 Task: Create a due date automation trigger when advanced on, 2 hours after a card is due add fields without custom field "Resume" set to a number lower than 1 and greater than 10.
Action: Mouse moved to (1036, 83)
Screenshot: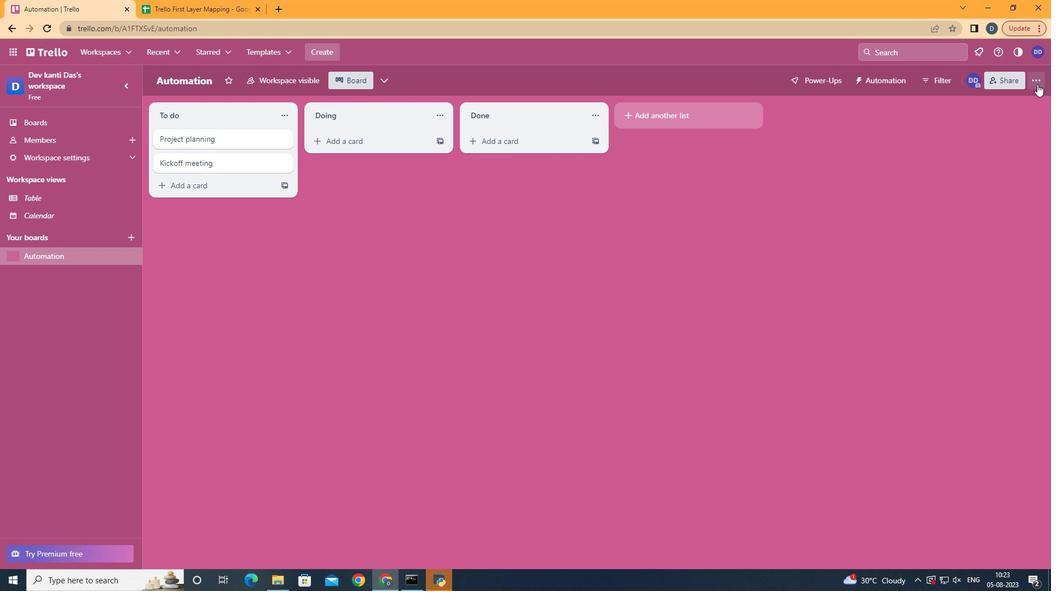 
Action: Mouse pressed left at (1036, 83)
Screenshot: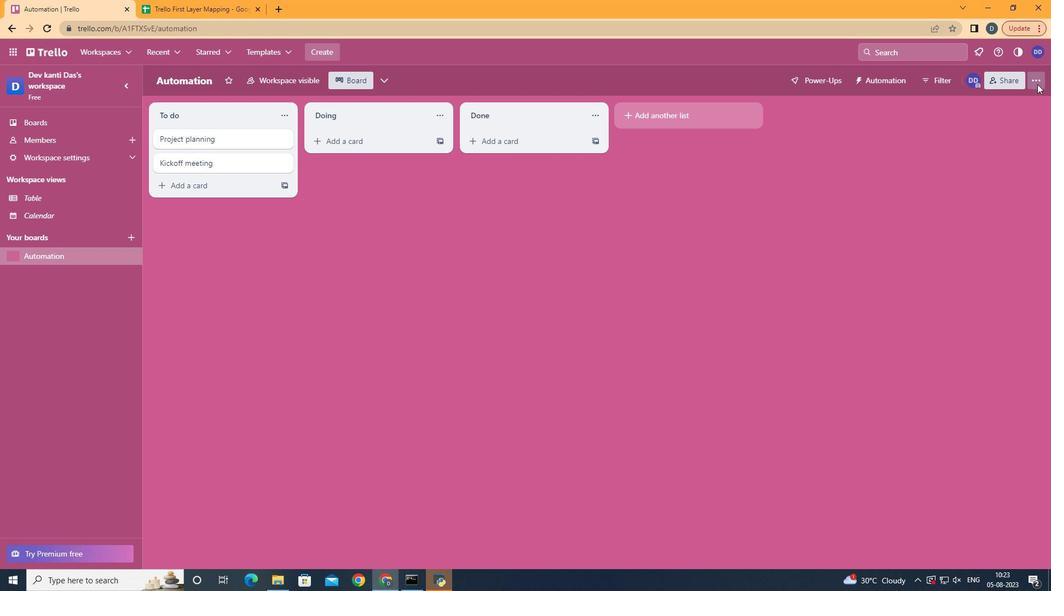 
Action: Mouse moved to (960, 234)
Screenshot: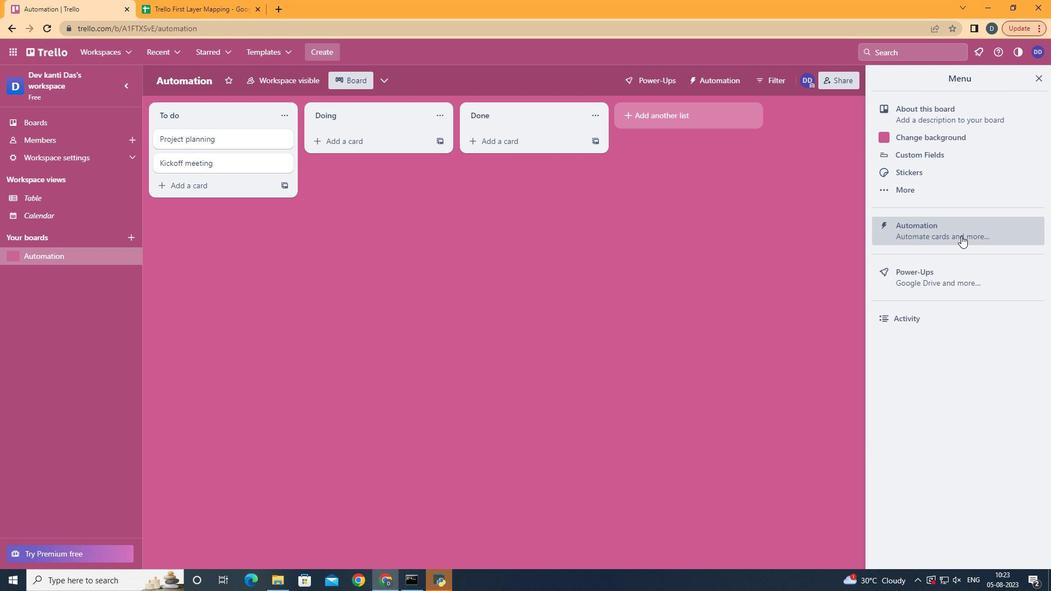 
Action: Mouse pressed left at (960, 234)
Screenshot: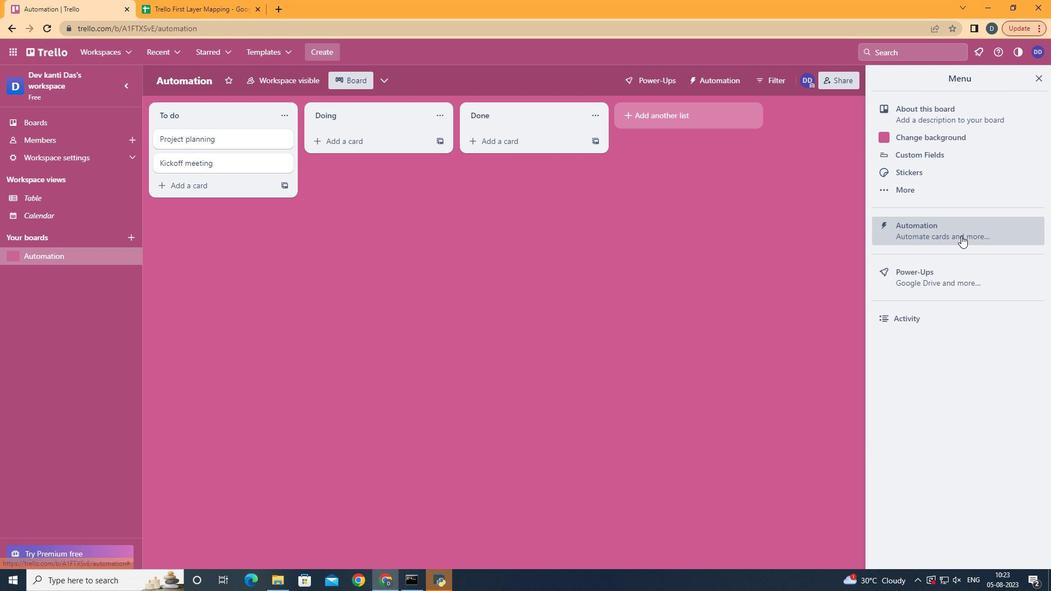 
Action: Mouse moved to (212, 208)
Screenshot: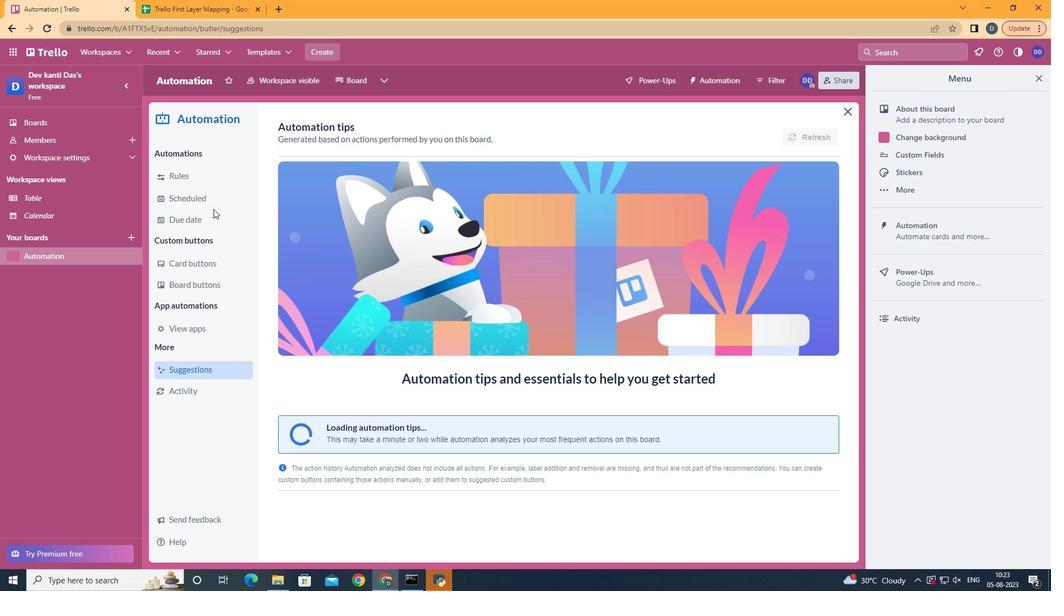 
Action: Mouse pressed left at (212, 208)
Screenshot: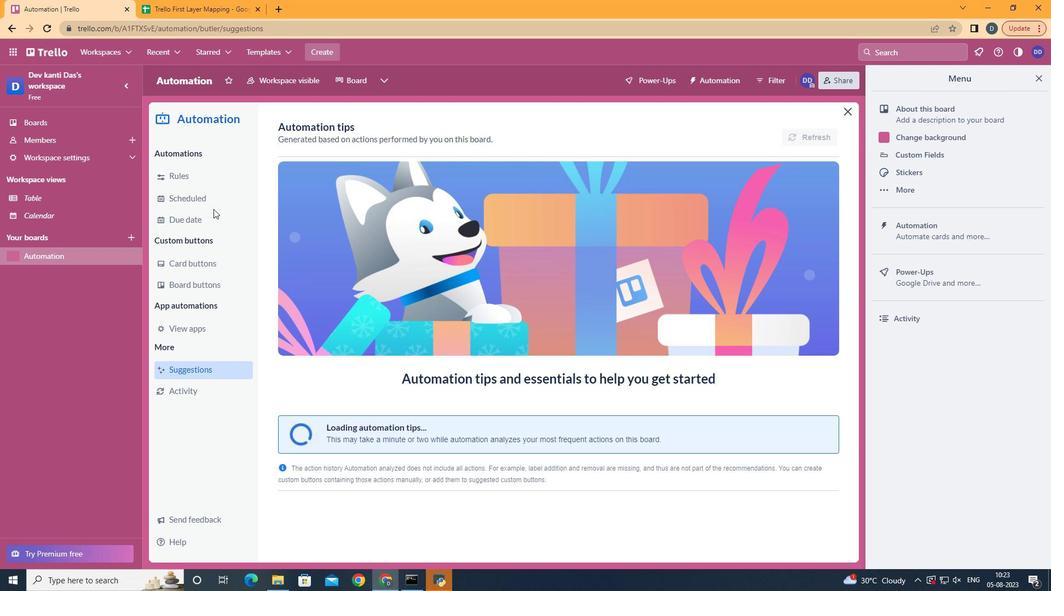 
Action: Mouse moved to (206, 217)
Screenshot: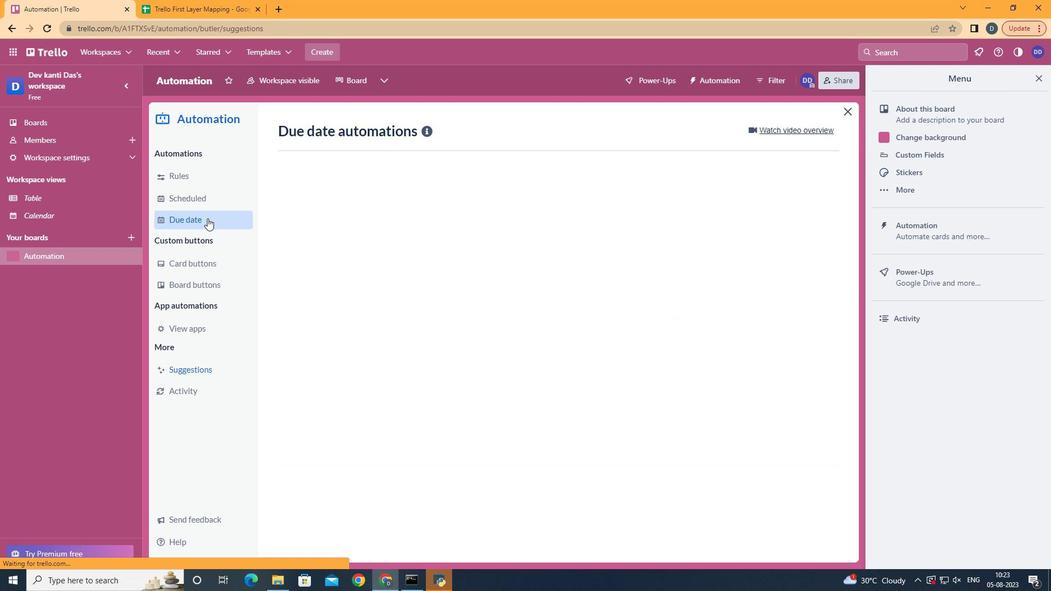 
Action: Mouse pressed left at (206, 217)
Screenshot: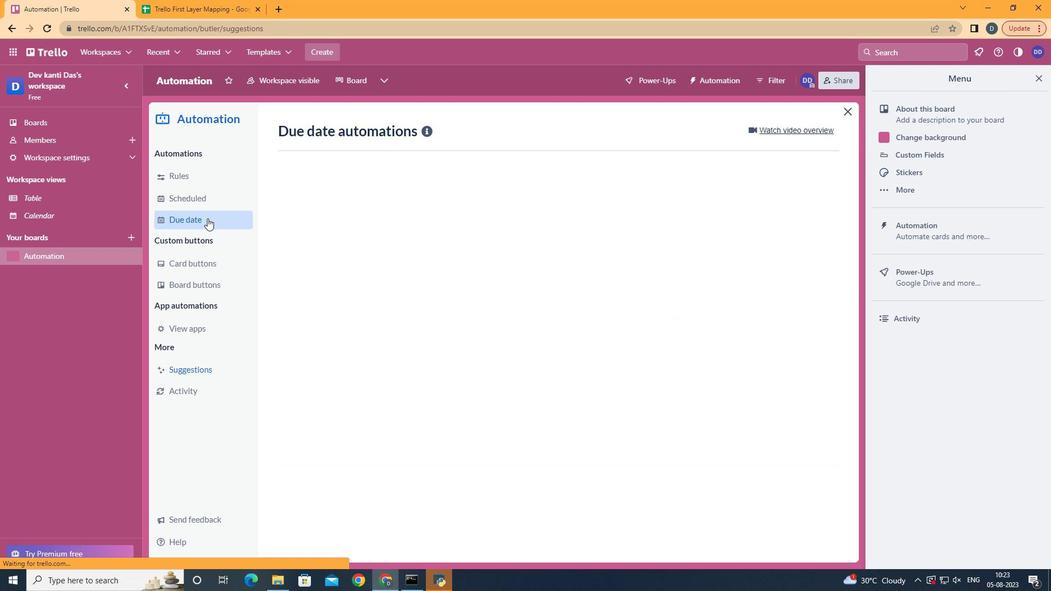 
Action: Mouse moved to (780, 130)
Screenshot: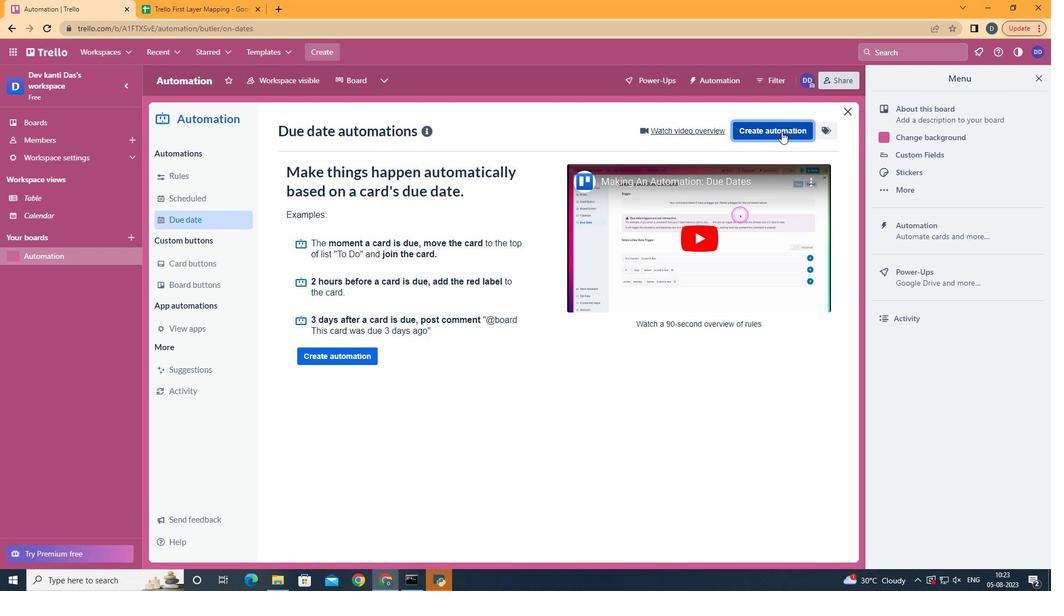 
Action: Mouse pressed left at (780, 130)
Screenshot: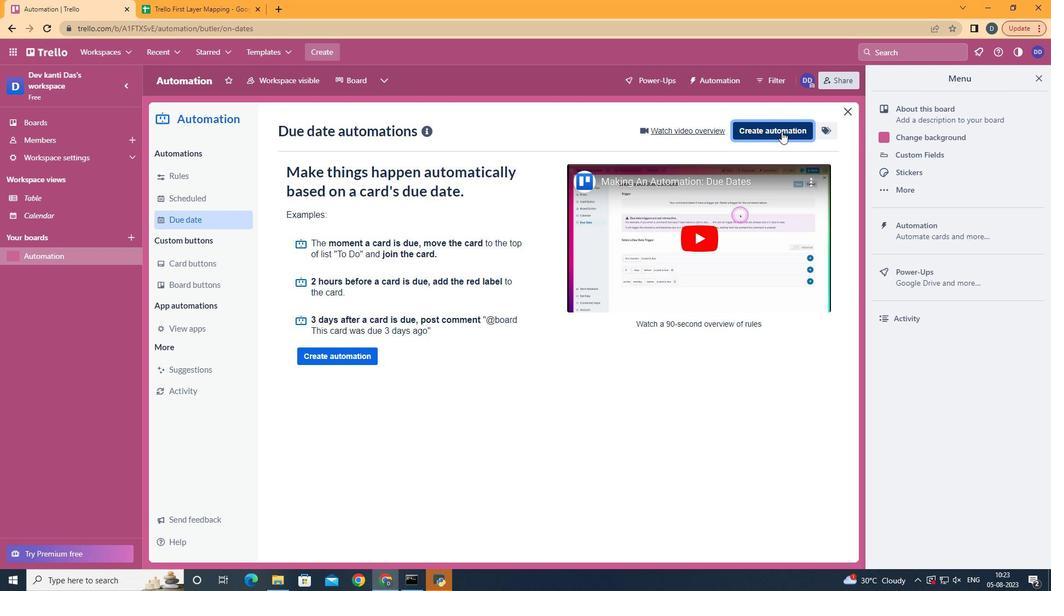 
Action: Mouse moved to (544, 239)
Screenshot: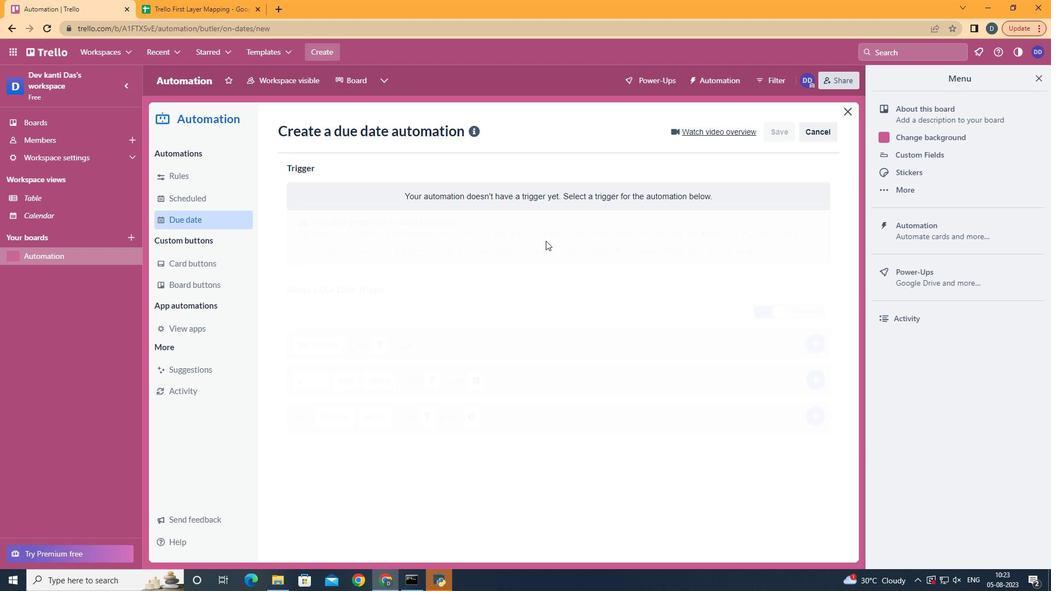
Action: Mouse pressed left at (544, 239)
Screenshot: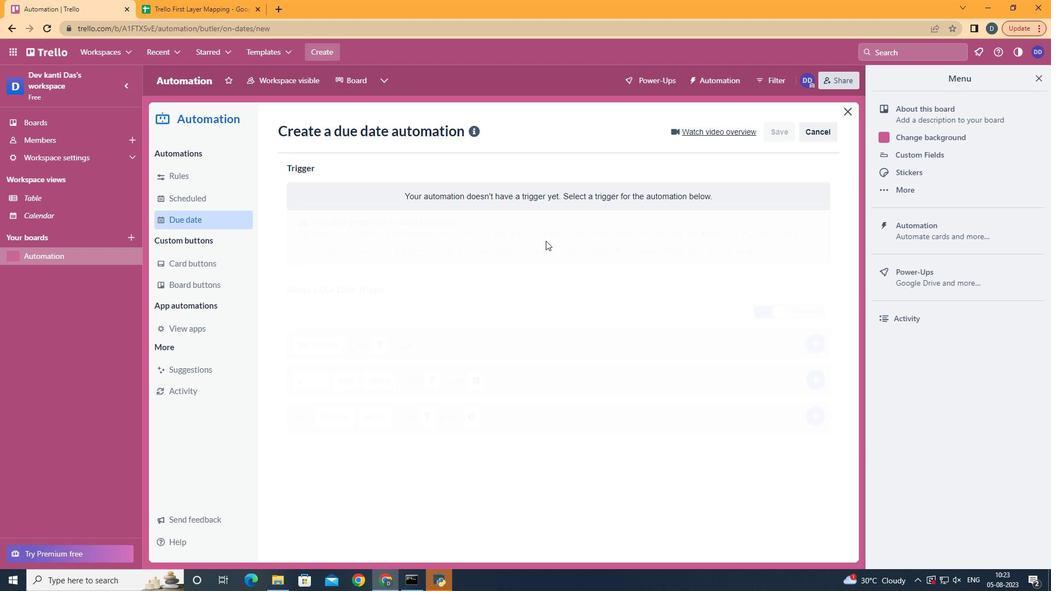 
Action: Mouse moved to (346, 461)
Screenshot: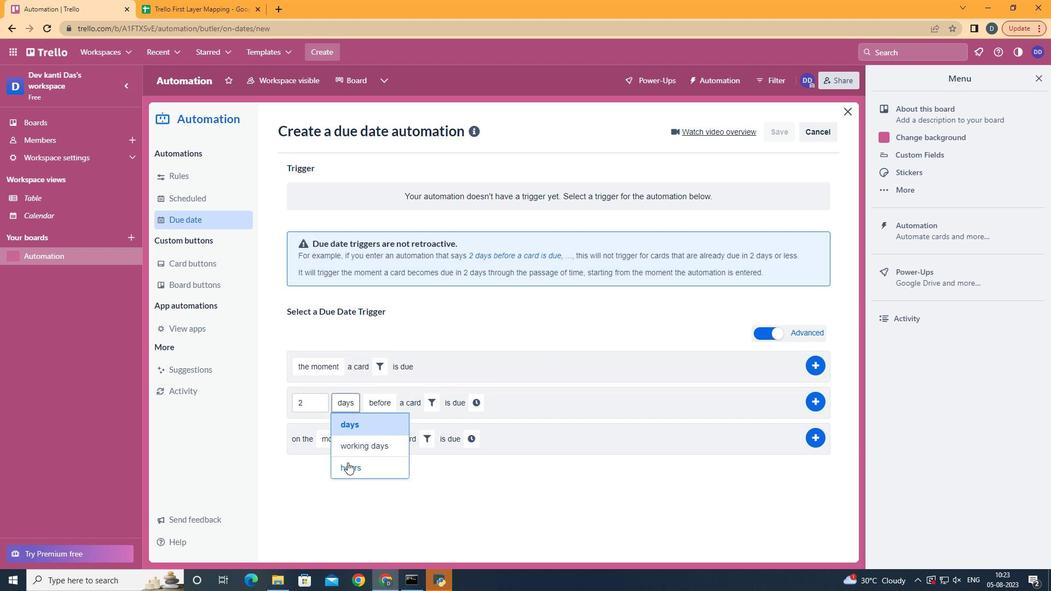 
Action: Mouse pressed left at (346, 461)
Screenshot: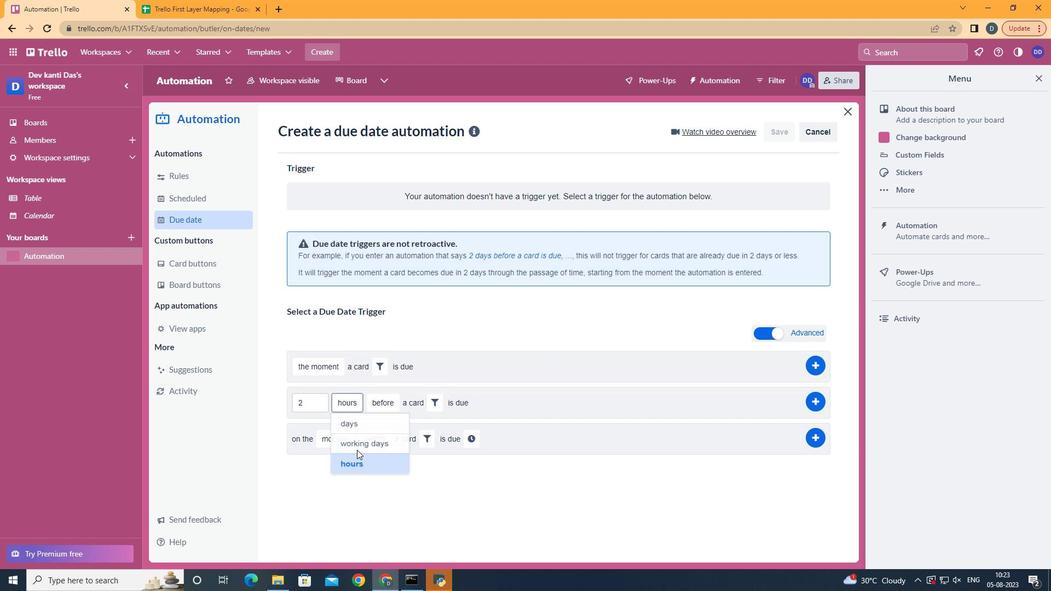 
Action: Mouse moved to (383, 437)
Screenshot: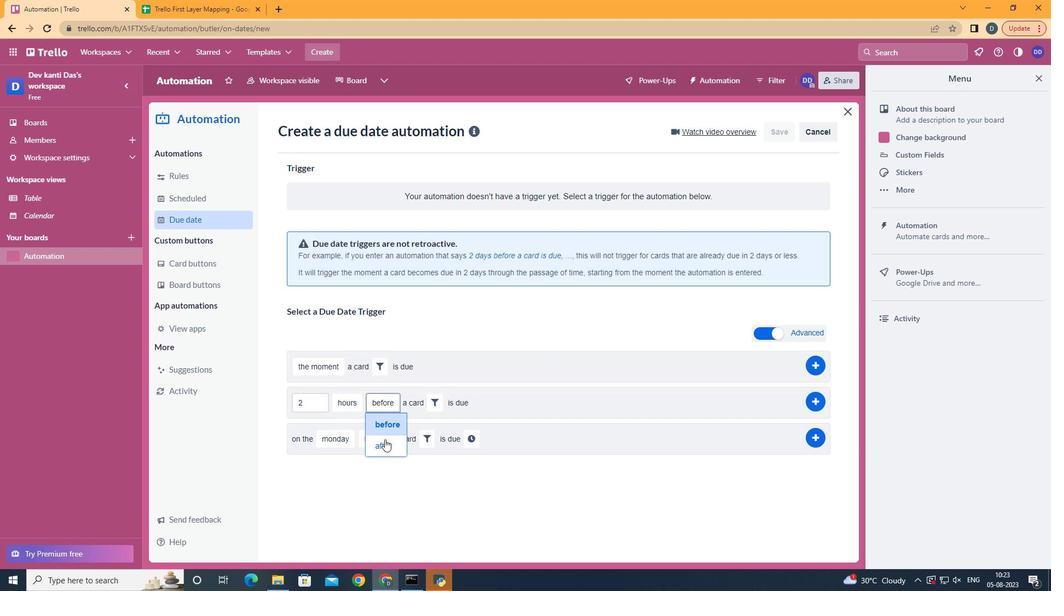 
Action: Mouse pressed left at (383, 437)
Screenshot: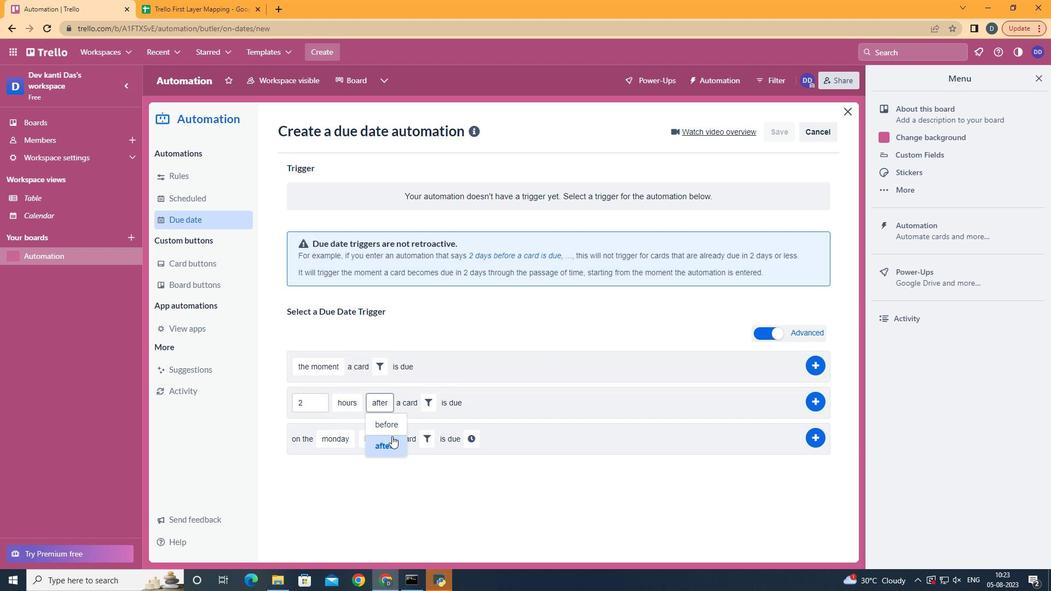 
Action: Mouse moved to (431, 403)
Screenshot: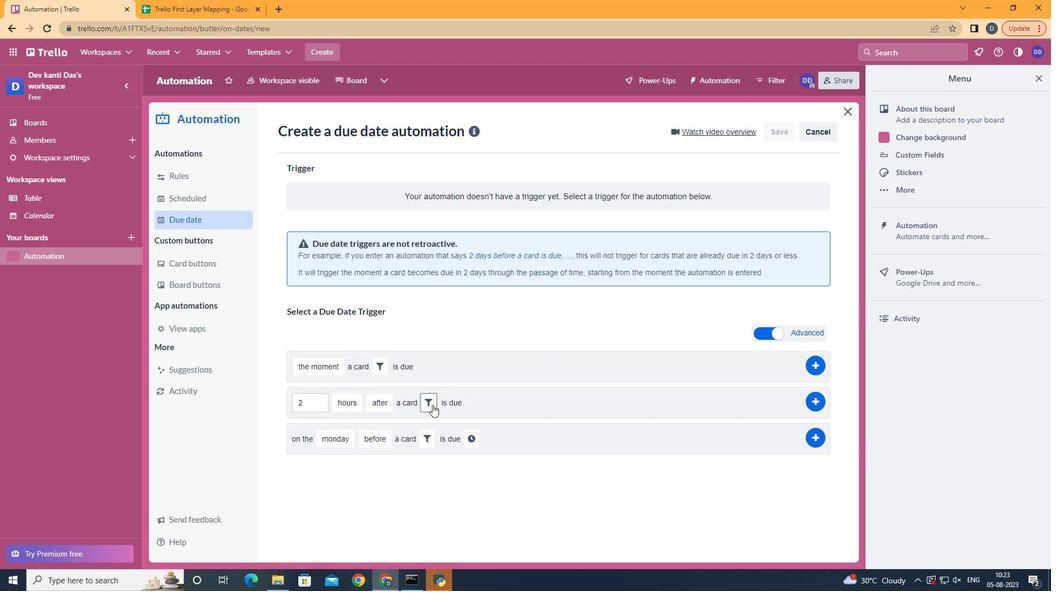 
Action: Mouse pressed left at (431, 403)
Screenshot: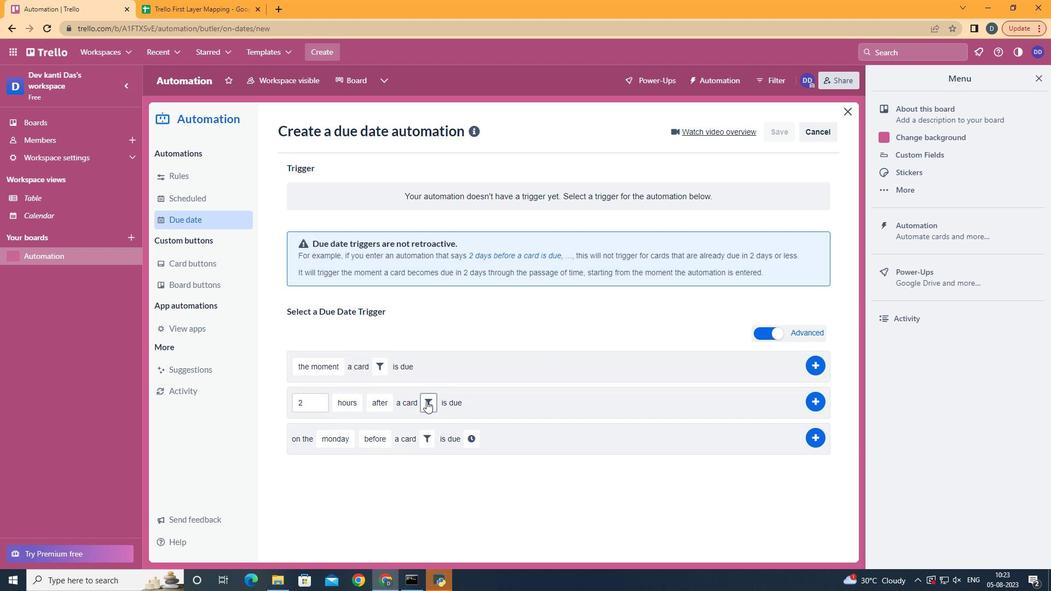 
Action: Mouse moved to (614, 437)
Screenshot: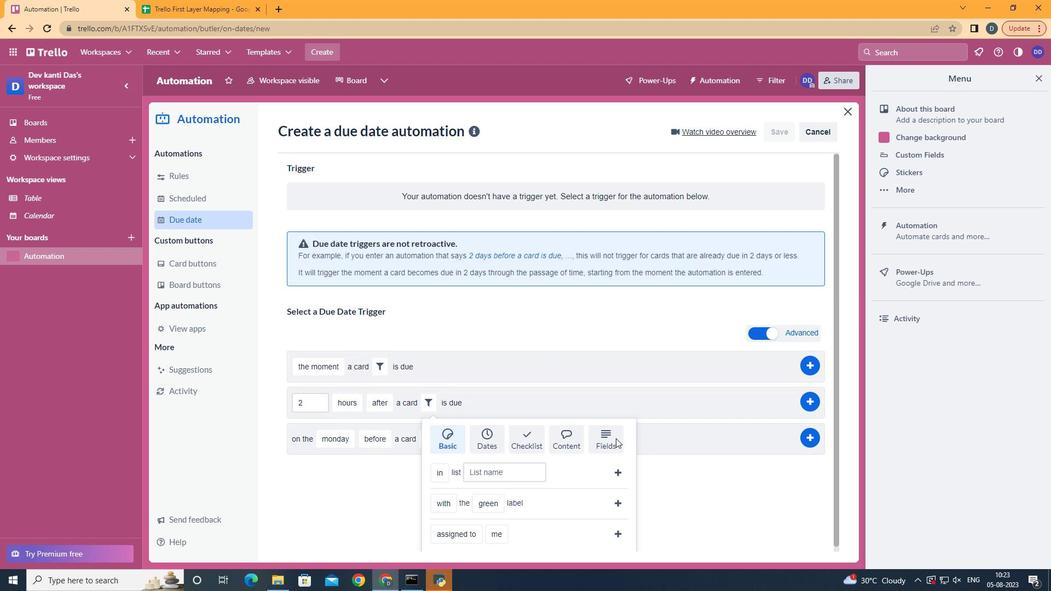 
Action: Mouse pressed left at (614, 437)
Screenshot: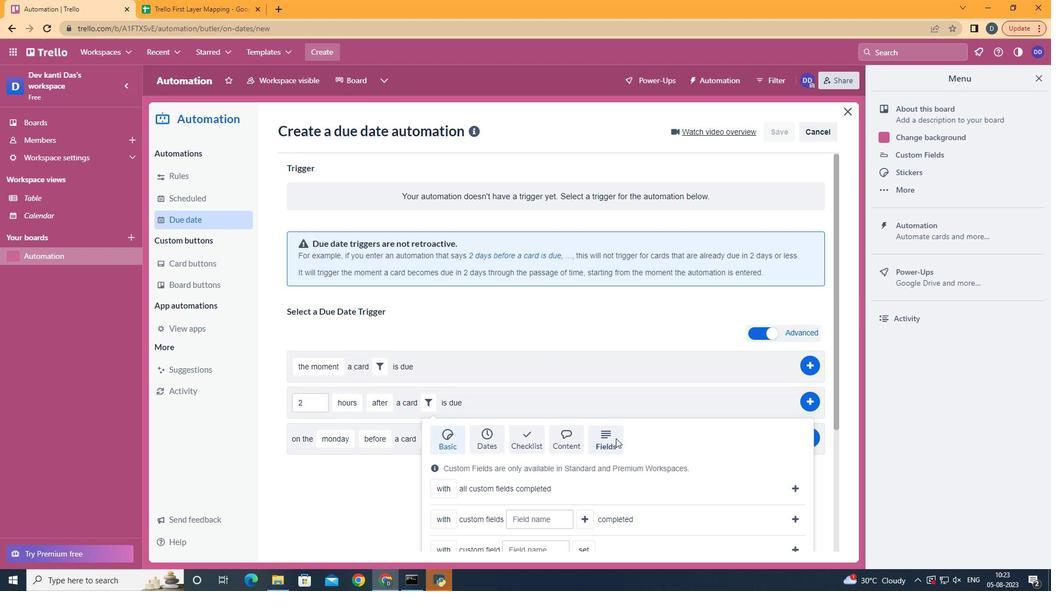 
Action: Mouse moved to (614, 437)
Screenshot: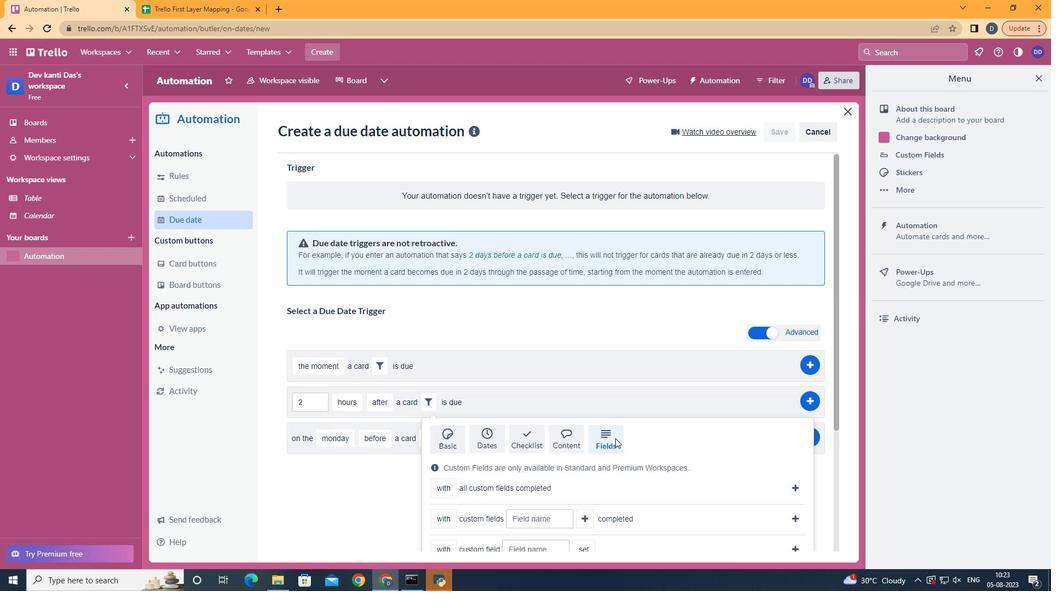 
Action: Mouse scrolled (614, 436) with delta (0, 0)
Screenshot: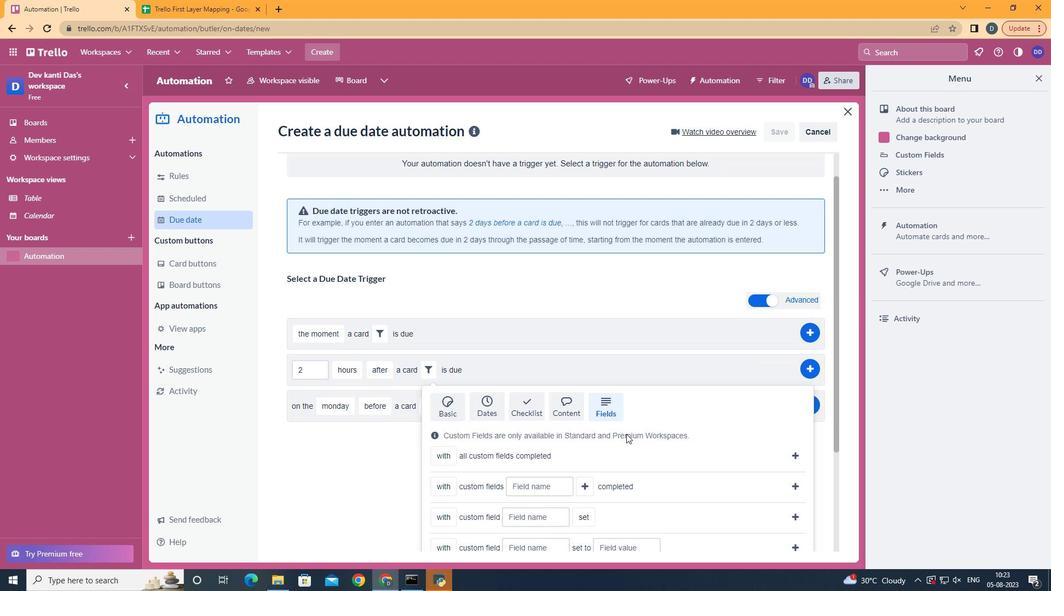 
Action: Mouse scrolled (614, 436) with delta (0, 0)
Screenshot: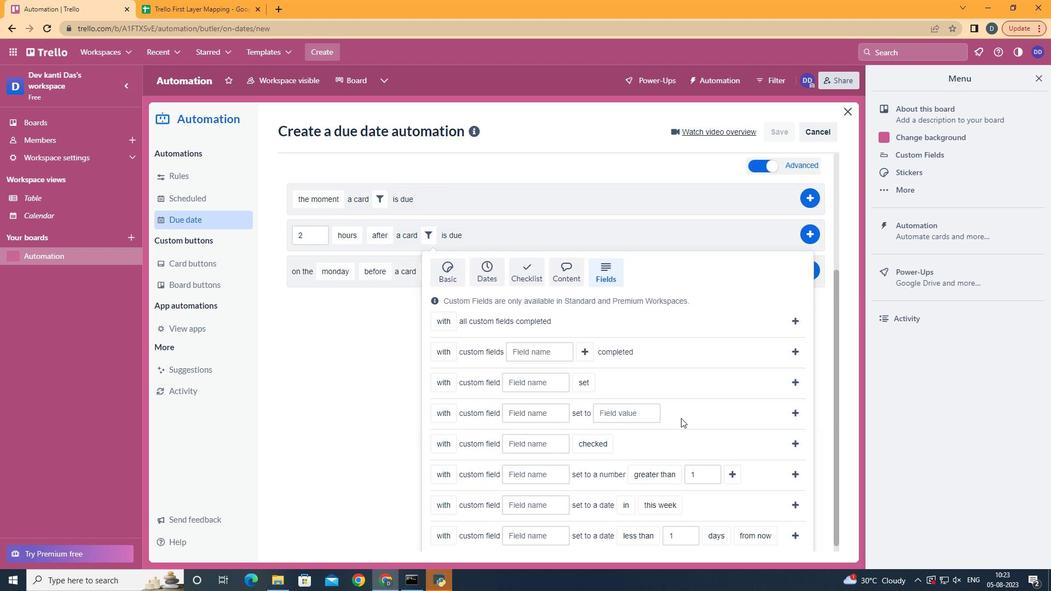 
Action: Mouse scrolled (614, 436) with delta (0, 0)
Screenshot: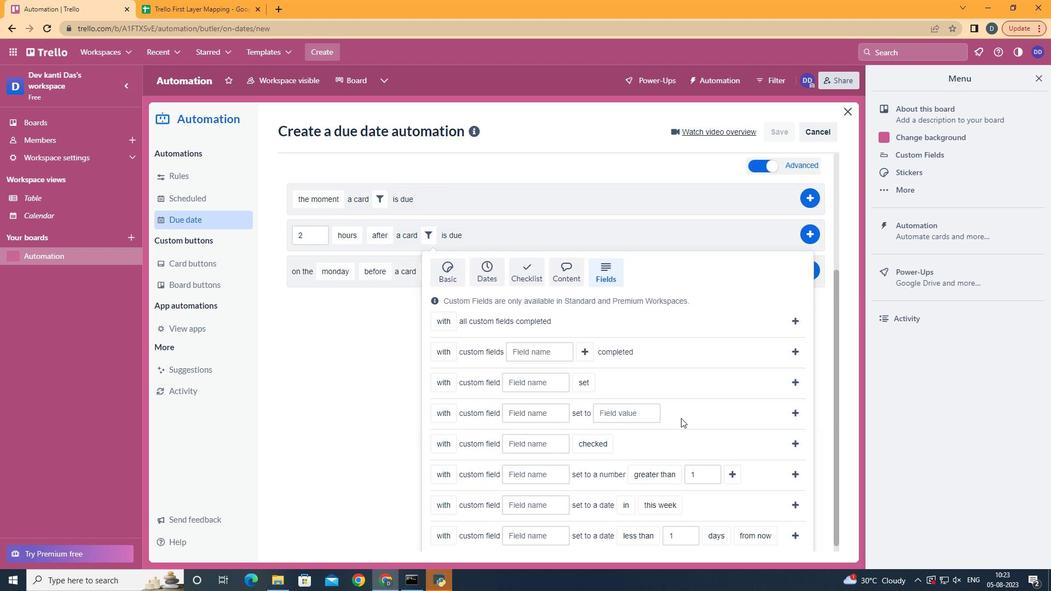 
Action: Mouse scrolled (614, 436) with delta (0, 0)
Screenshot: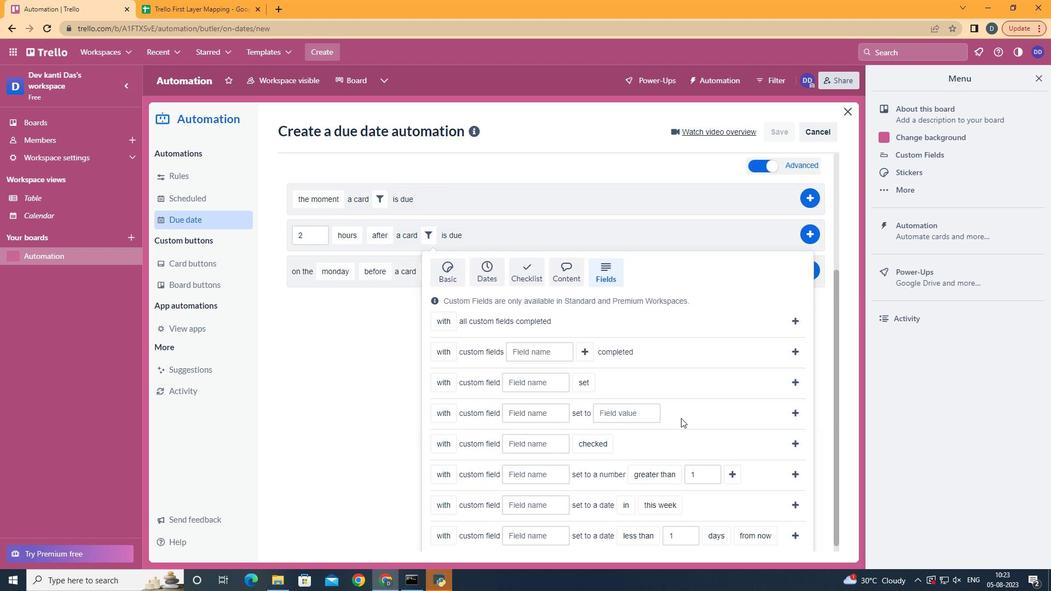 
Action: Mouse scrolled (614, 436) with delta (0, 0)
Screenshot: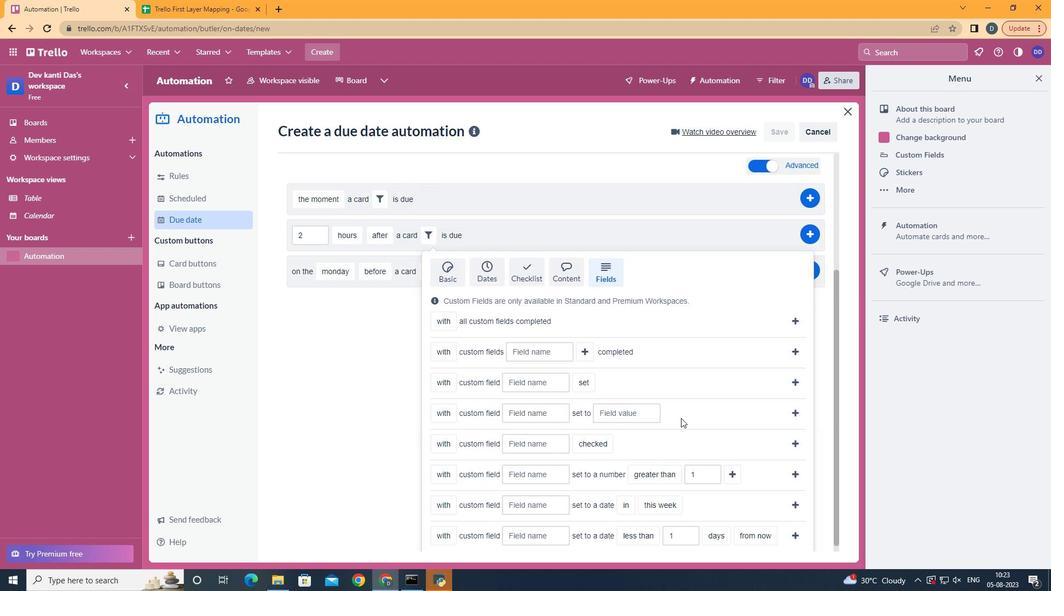 
Action: Mouse scrolled (614, 436) with delta (0, 0)
Screenshot: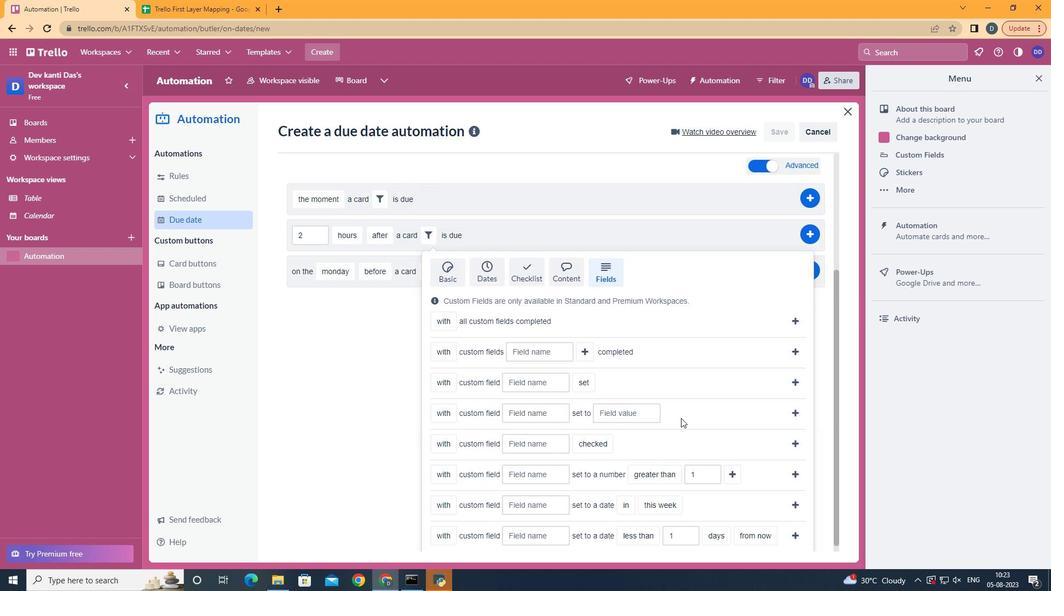 
Action: Mouse moved to (446, 509)
Screenshot: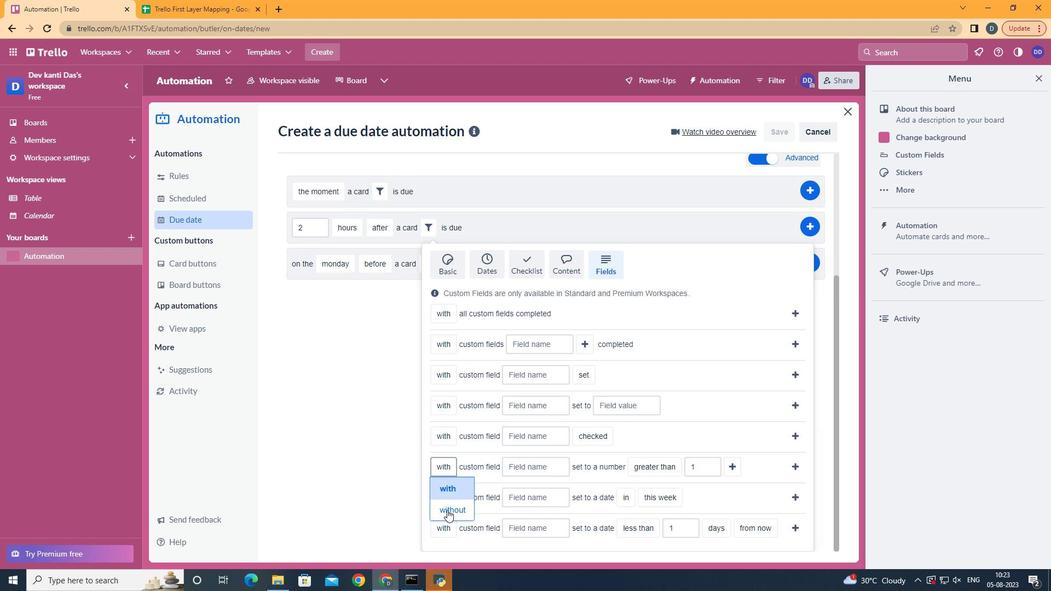 
Action: Mouse pressed left at (446, 509)
Screenshot: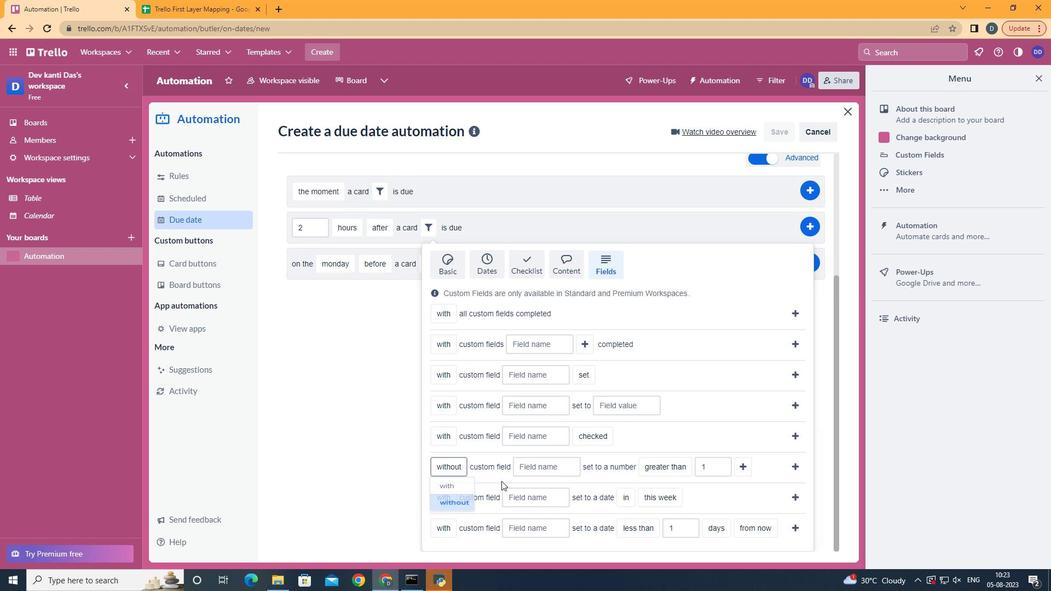 
Action: Mouse moved to (538, 457)
Screenshot: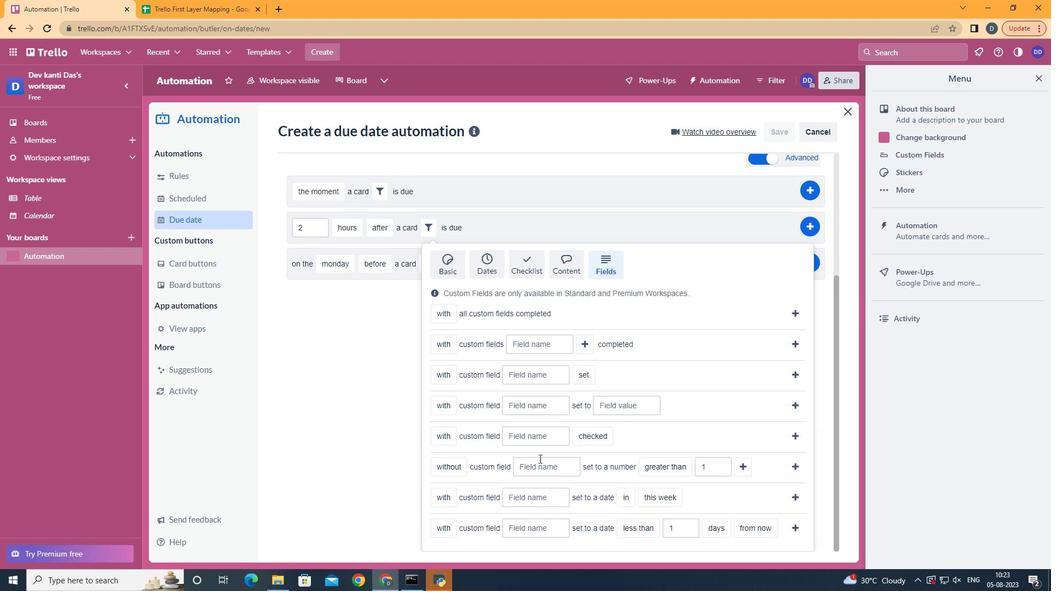 
Action: Mouse pressed left at (538, 457)
Screenshot: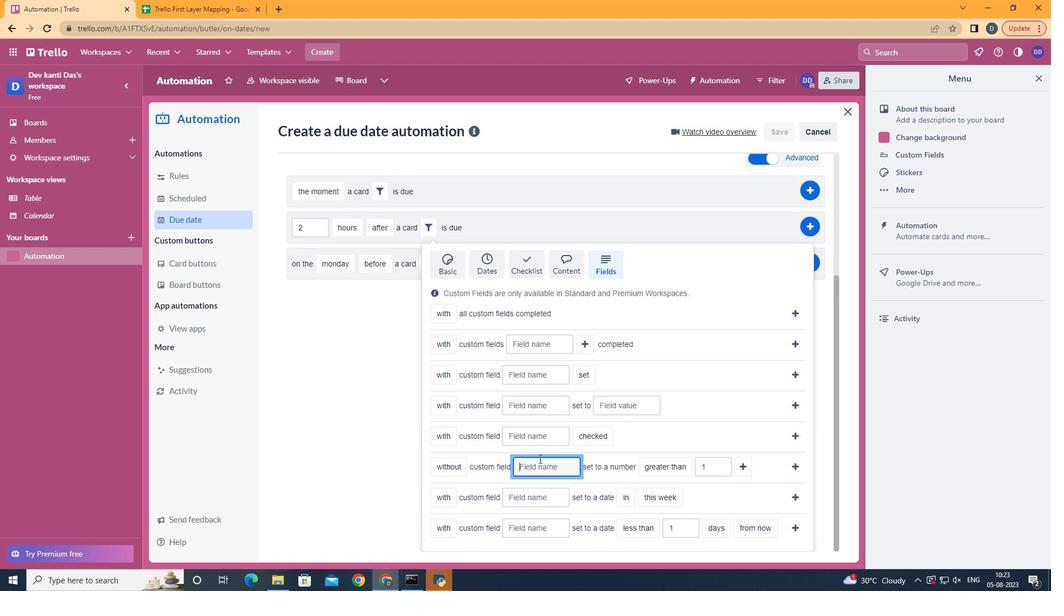 
Action: Key pressed <Key.shift>Resume
Screenshot: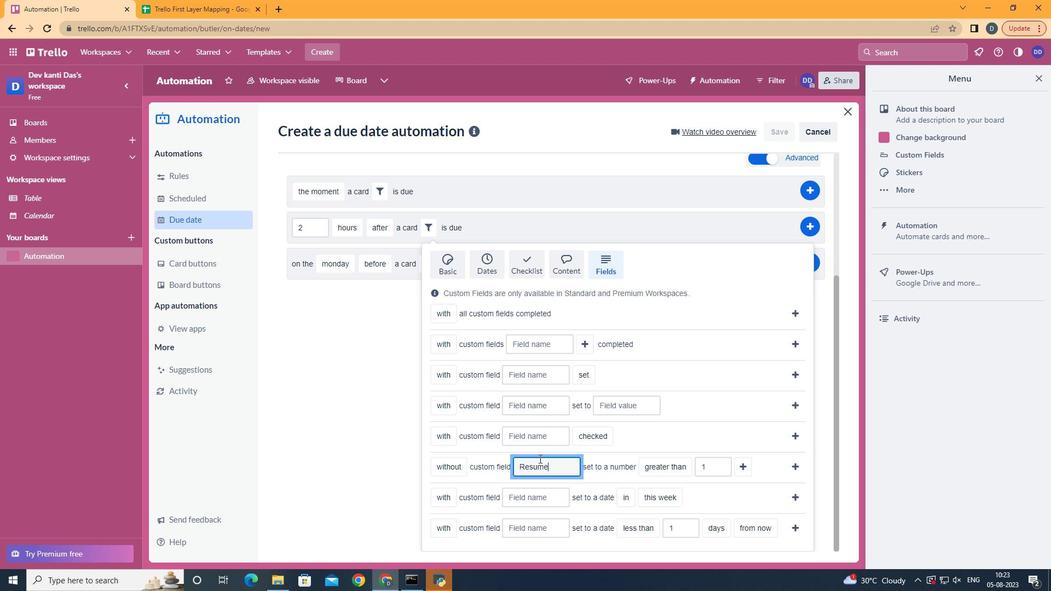 
Action: Mouse moved to (683, 419)
Screenshot: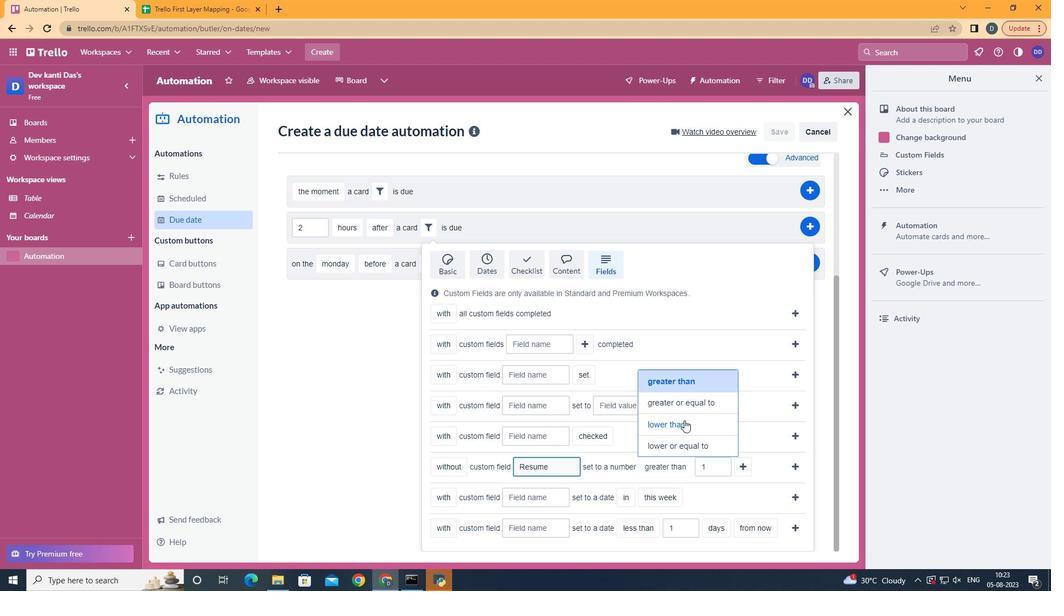
Action: Mouse pressed left at (683, 419)
Screenshot: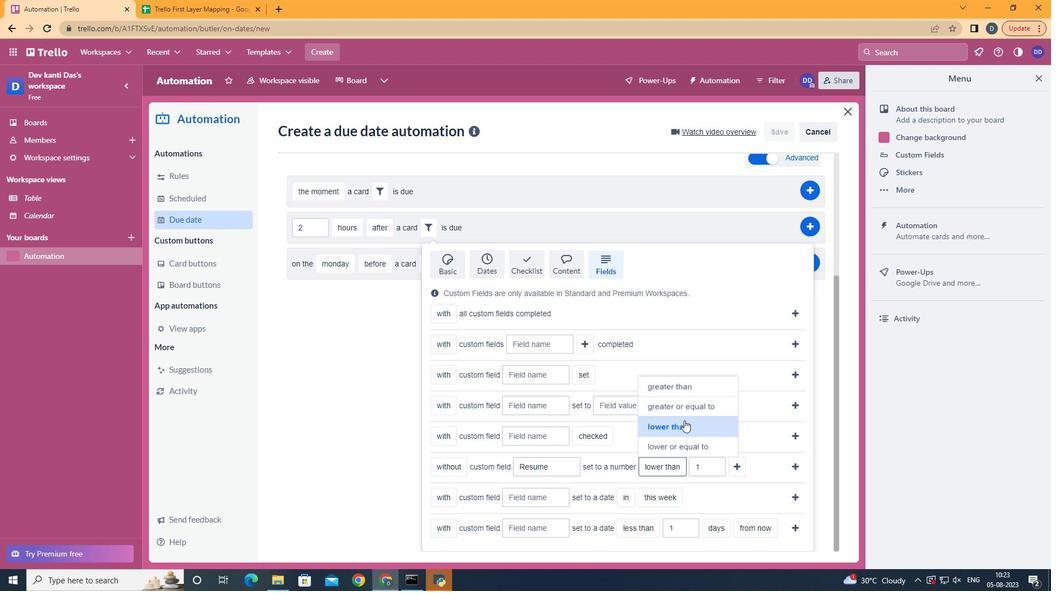 
Action: Mouse moved to (732, 468)
Screenshot: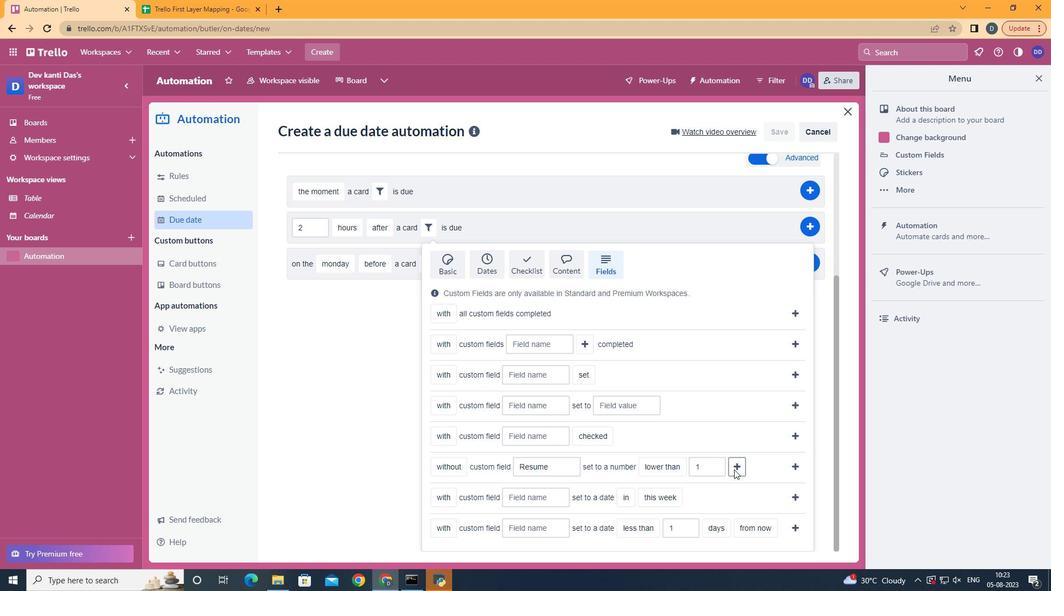 
Action: Mouse pressed left at (732, 468)
Screenshot: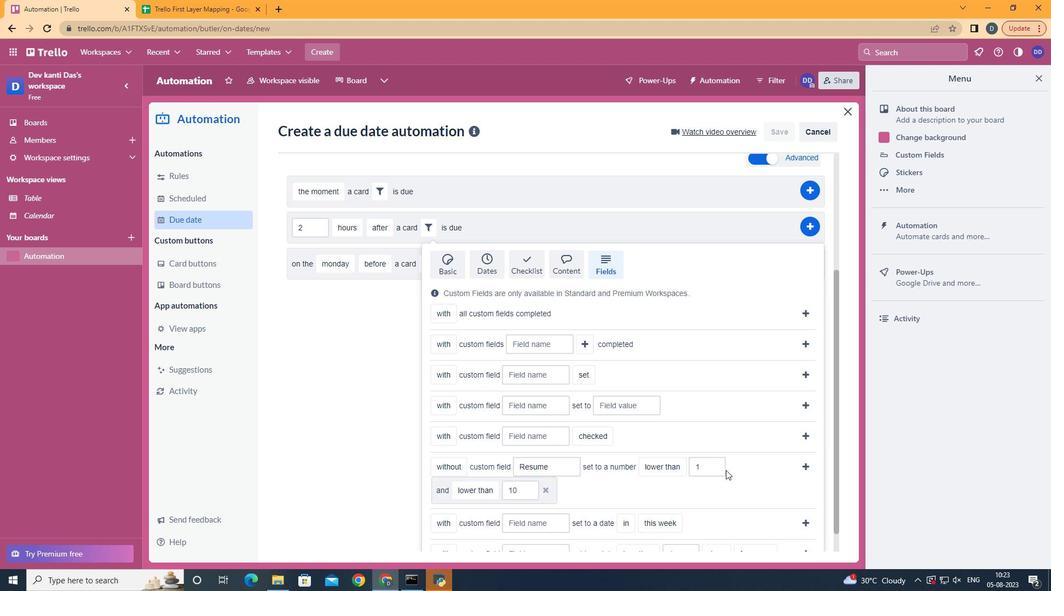 
Action: Mouse moved to (495, 447)
Screenshot: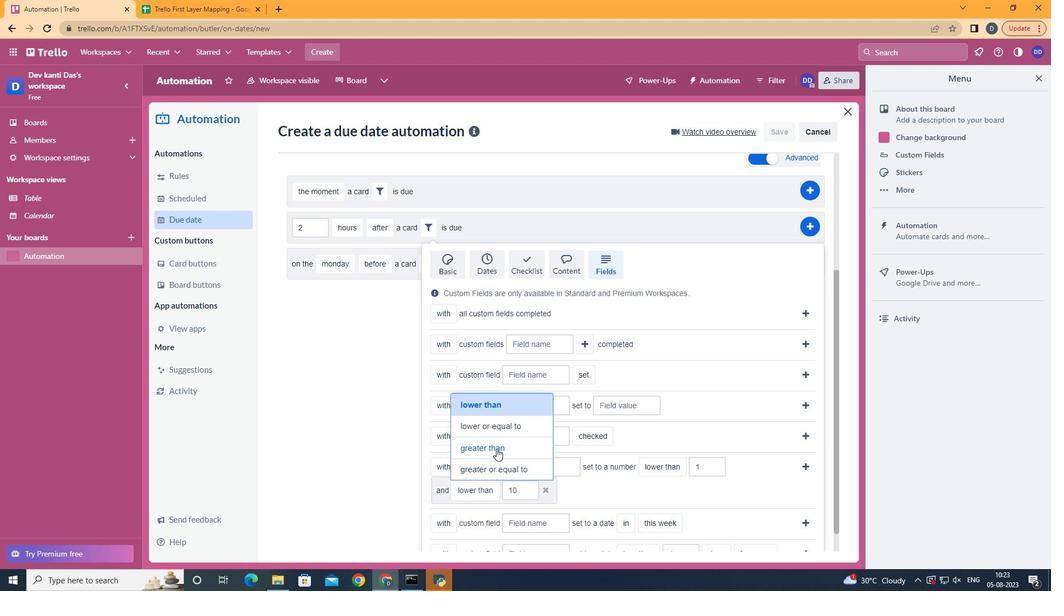 
Action: Mouse pressed left at (495, 447)
Screenshot: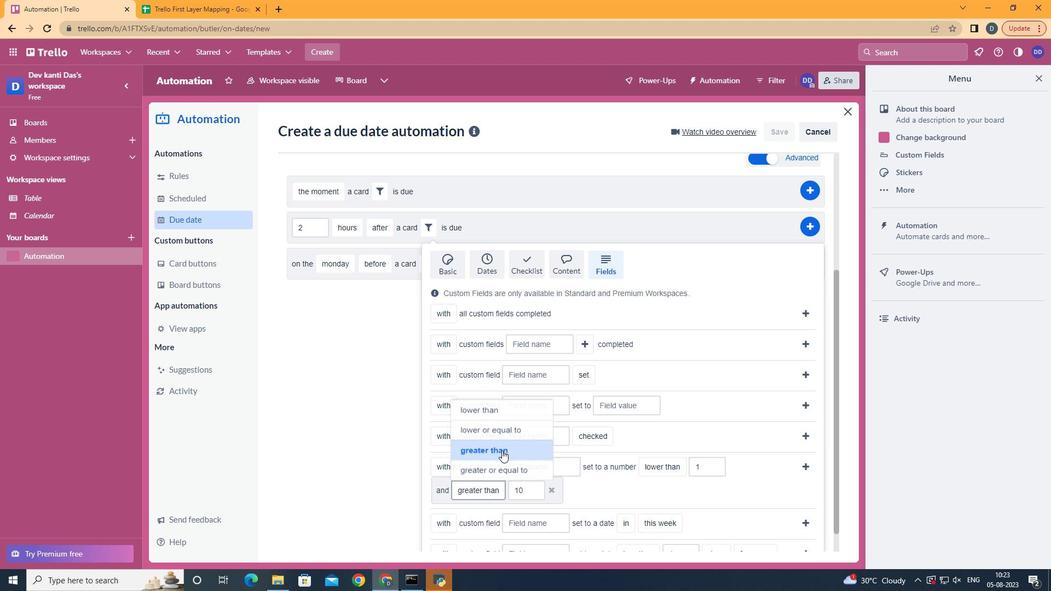 
Action: Mouse moved to (804, 463)
Screenshot: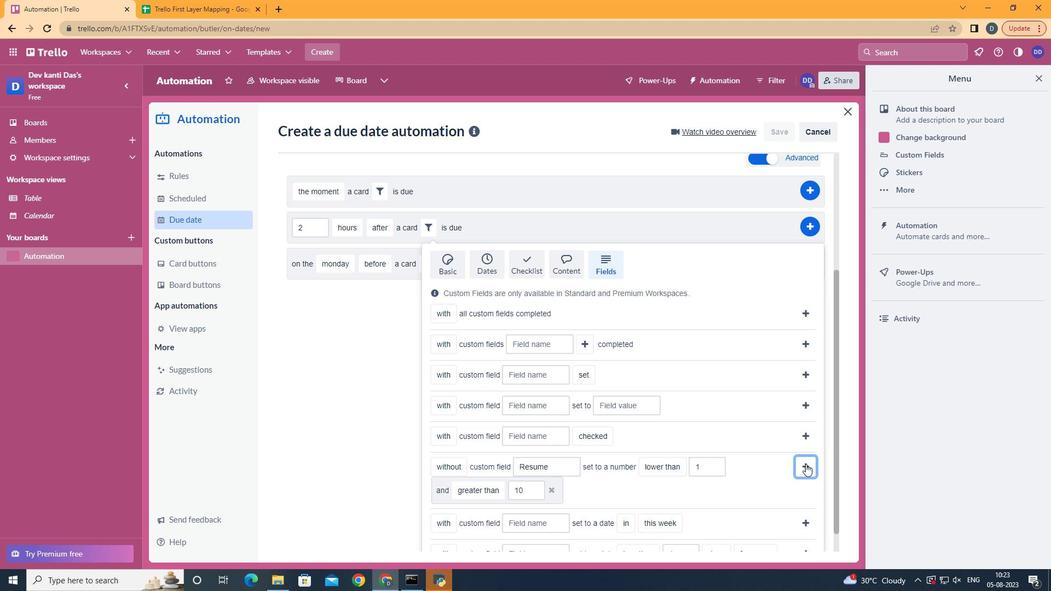 
Action: Mouse pressed left at (804, 463)
Screenshot: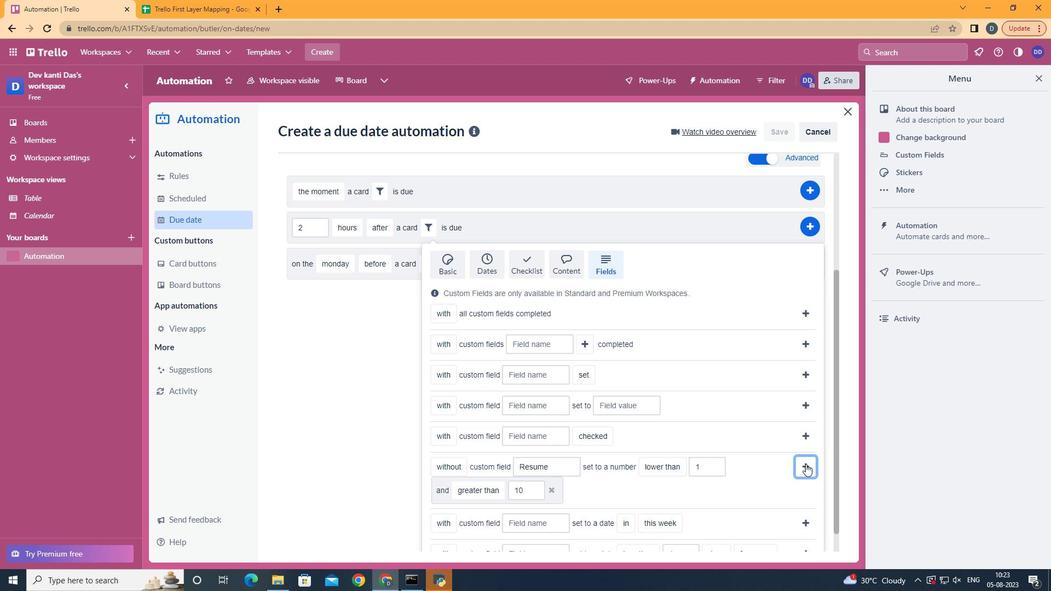
Action: Mouse moved to (812, 407)
Screenshot: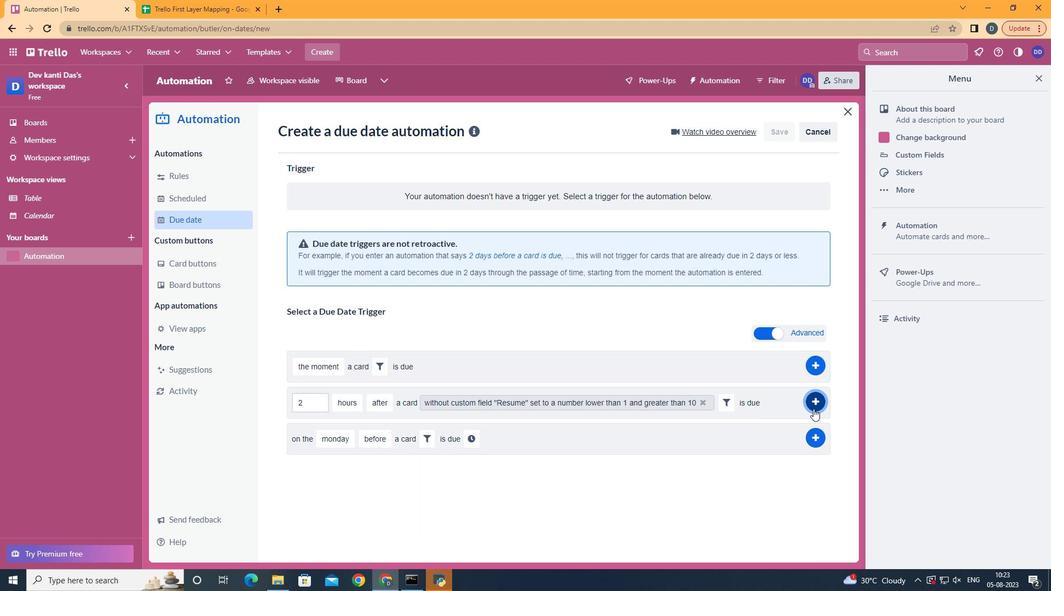 
Action: Mouse pressed left at (812, 407)
Screenshot: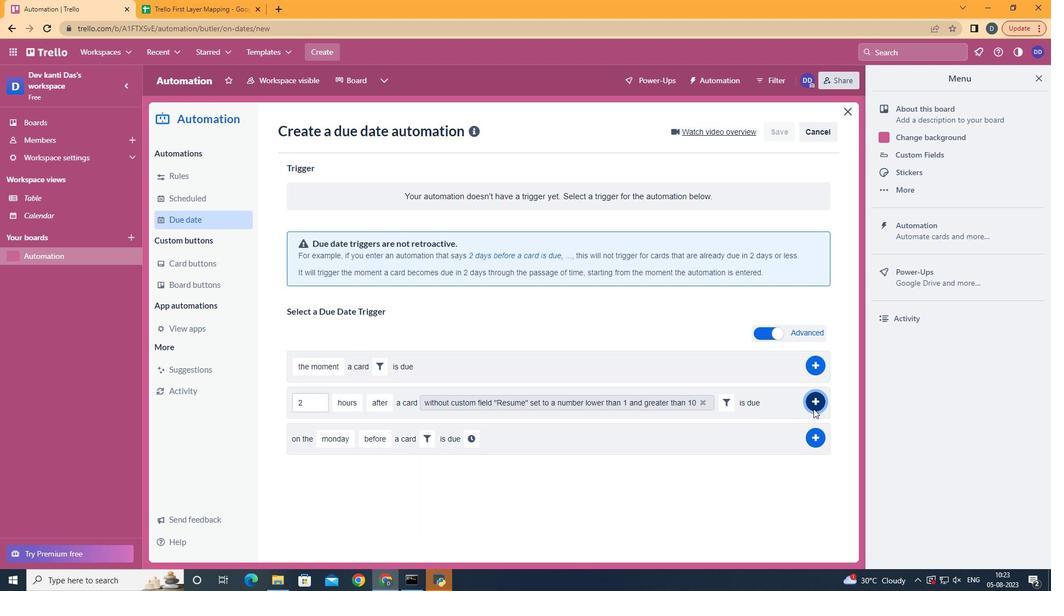 
Action: Mouse moved to (465, 206)
Screenshot: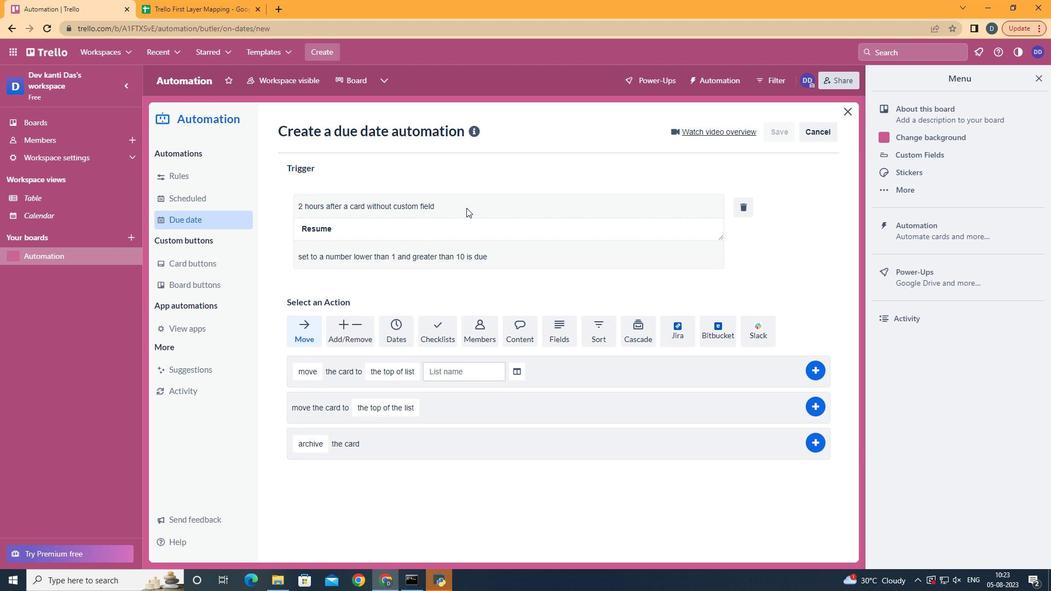 
